 Task: Create a section Incident Response Sprint and in the section, add a milestone Capacity Management Process Improvement in the project BlazeTech
Action: Mouse moved to (214, 386)
Screenshot: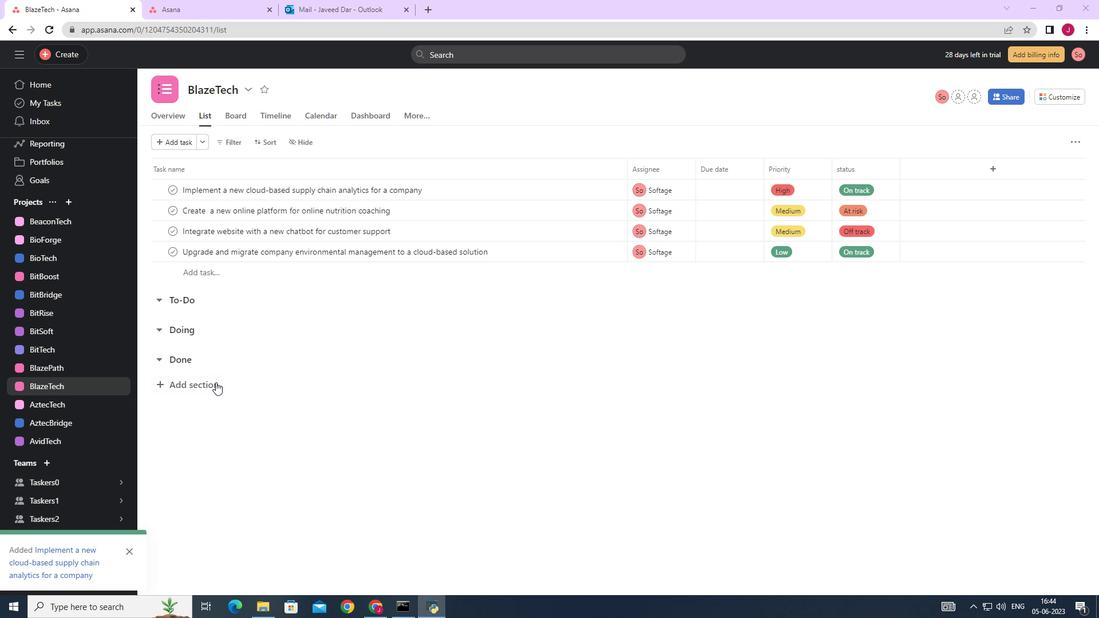 
Action: Mouse pressed left at (214, 386)
Screenshot: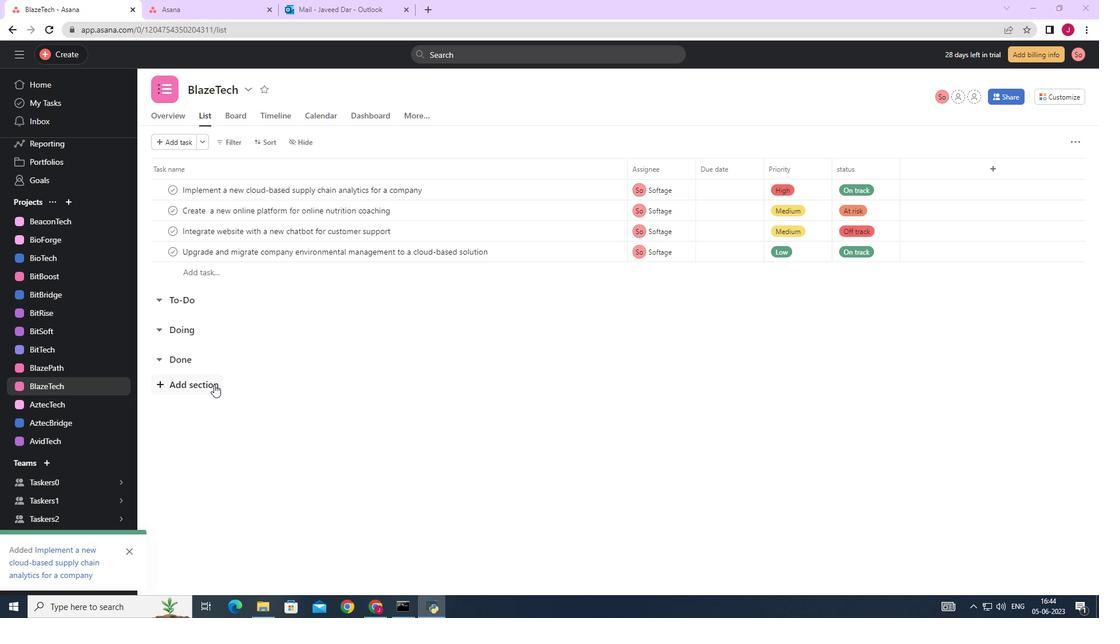 
Action: Mouse moved to (213, 386)
Screenshot: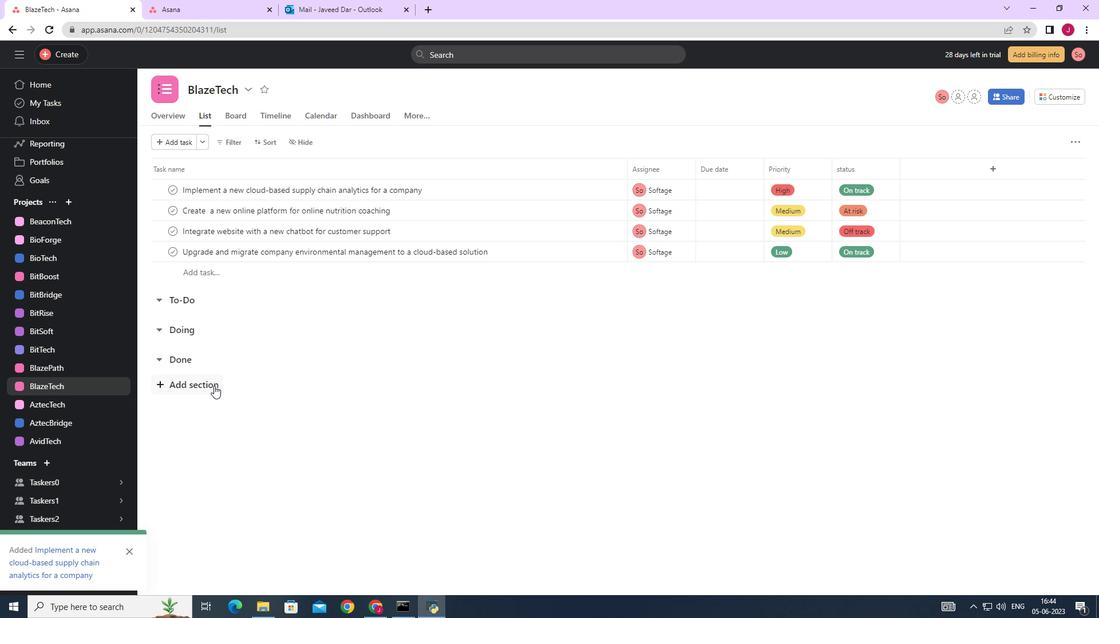 
Action: Key pressed <Key.caps_lock>I<Key.caps_lock>ncident<Key.space><Key.caps_lock>R<Key.caps_lock>esponse<Key.space><Key.caps_lock>S<Key.caps_lock>print<Key.space><Key.enter><Key.caps_lock>C<Key.caps_lock>pacity<Key.space><Key.backspace><Key.backspace><Key.backspace><Key.backspace><Key.backspace><Key.backspace><Key.backspace>apacity<Key.space><Key.caps_lock>M<Key.caps_lock>anagement<Key.space><Key.caps_lock>P<Key.caps_lock>rocess<Key.space><Key.caps_lock>I<Key.caps_lock>mprovement<Key.space>
Screenshot: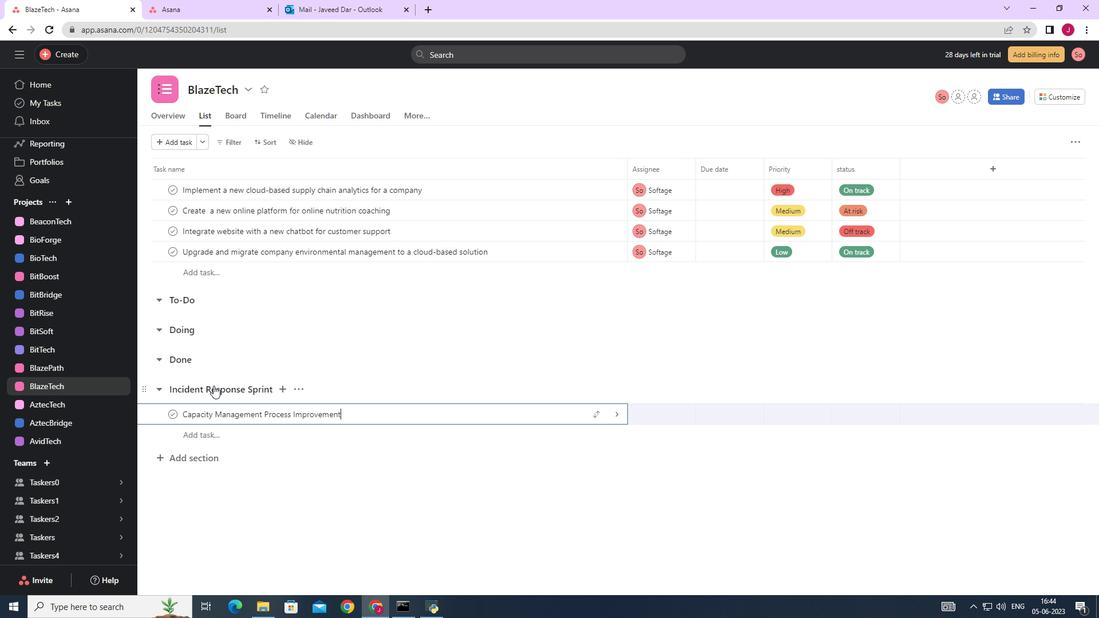 
Action: Mouse moved to (615, 414)
Screenshot: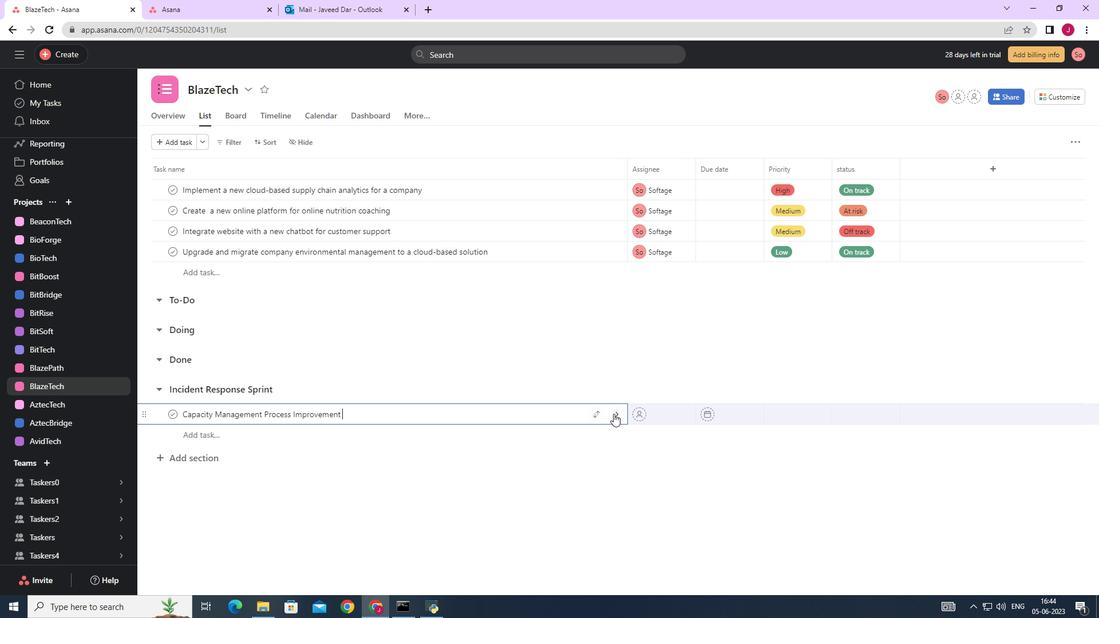 
Action: Mouse pressed left at (615, 414)
Screenshot: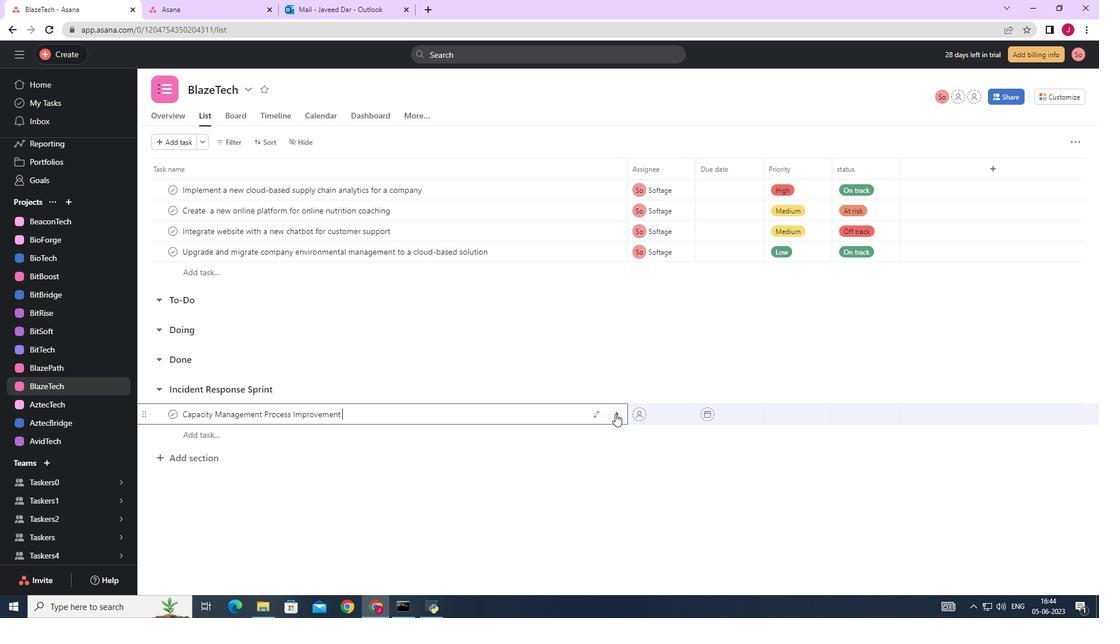 
Action: Mouse moved to (1056, 139)
Screenshot: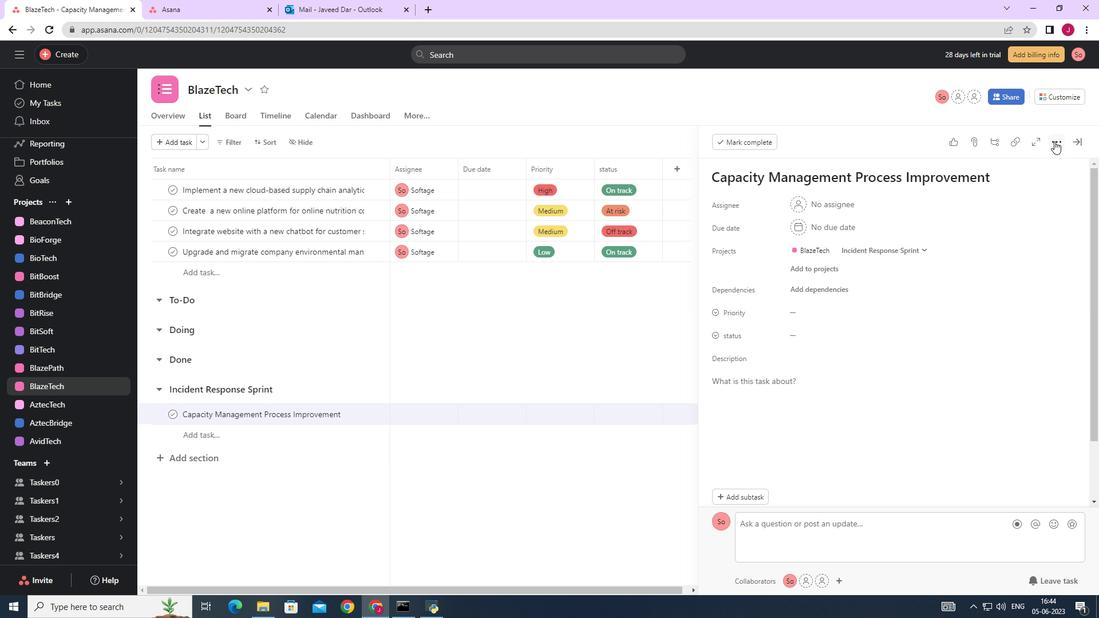 
Action: Mouse pressed left at (1056, 139)
Screenshot: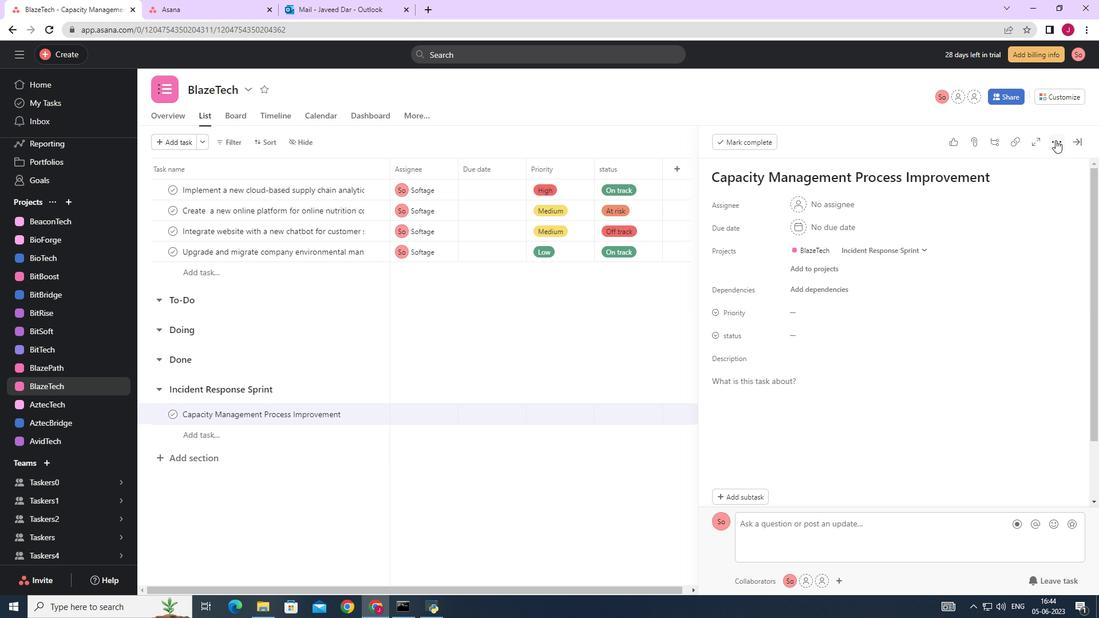 
Action: Mouse moved to (952, 185)
Screenshot: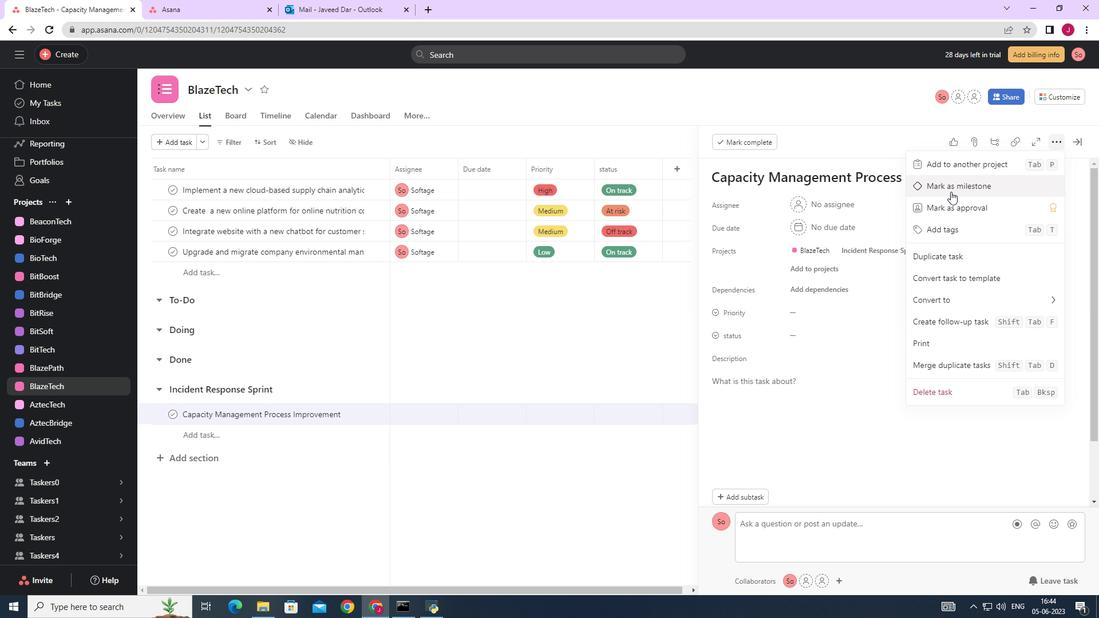 
Action: Mouse pressed left at (952, 185)
Screenshot: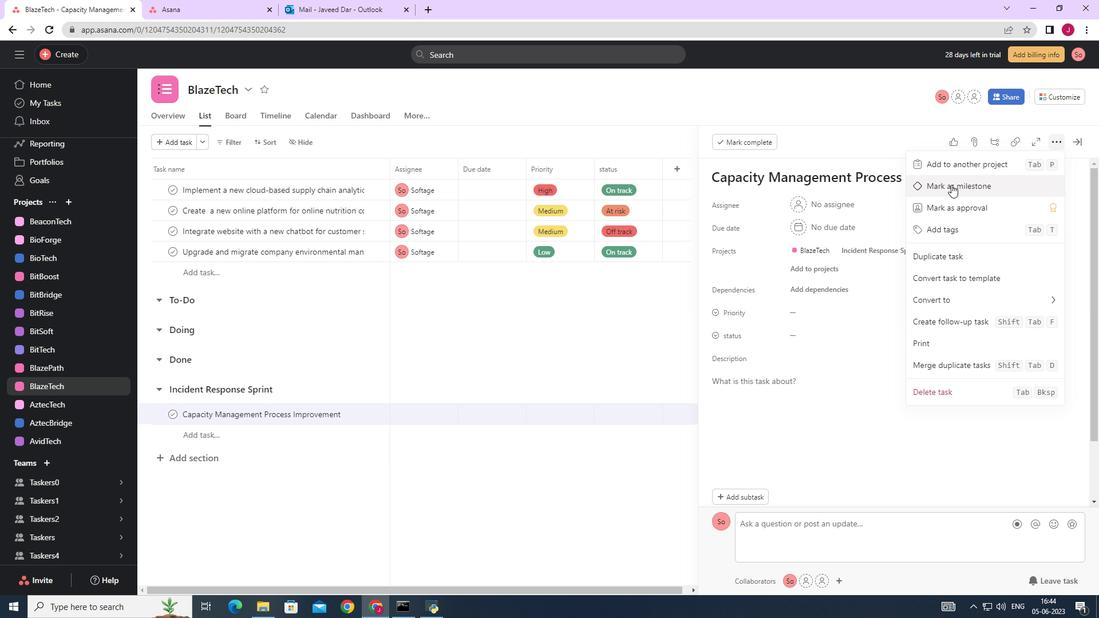 
Action: Mouse moved to (1081, 137)
Screenshot: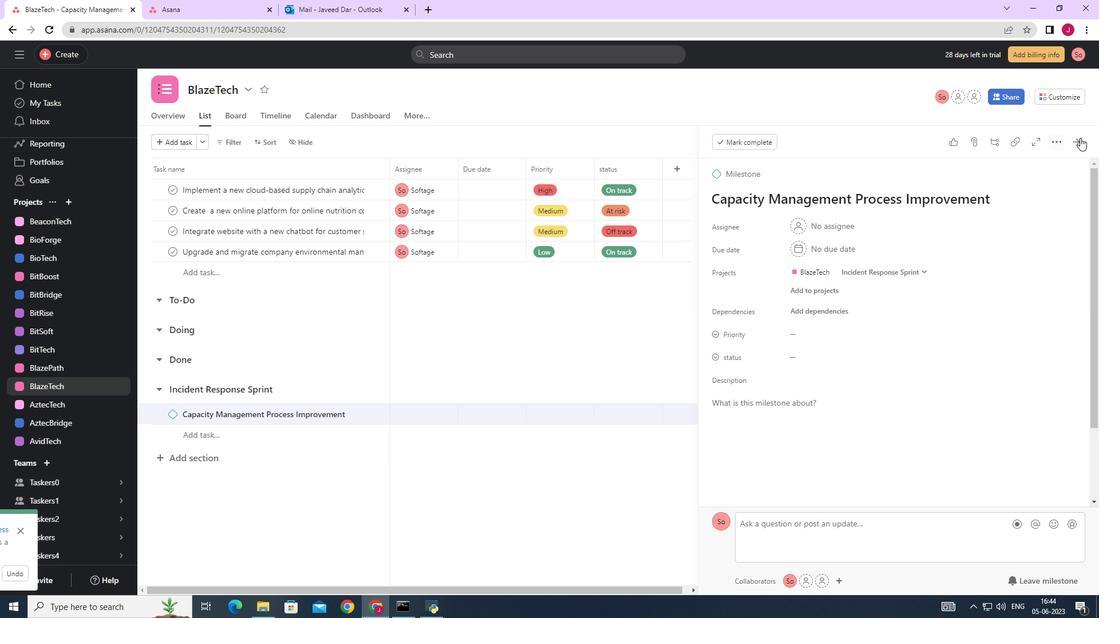 
Action: Mouse pressed left at (1081, 137)
Screenshot: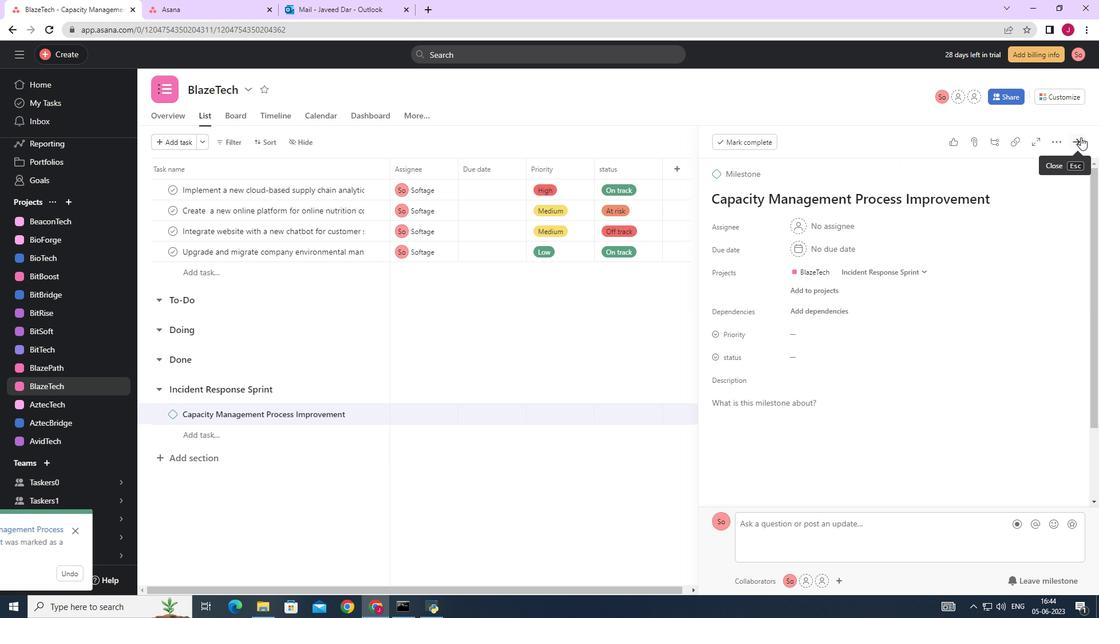 
Action: Mouse moved to (684, 369)
Screenshot: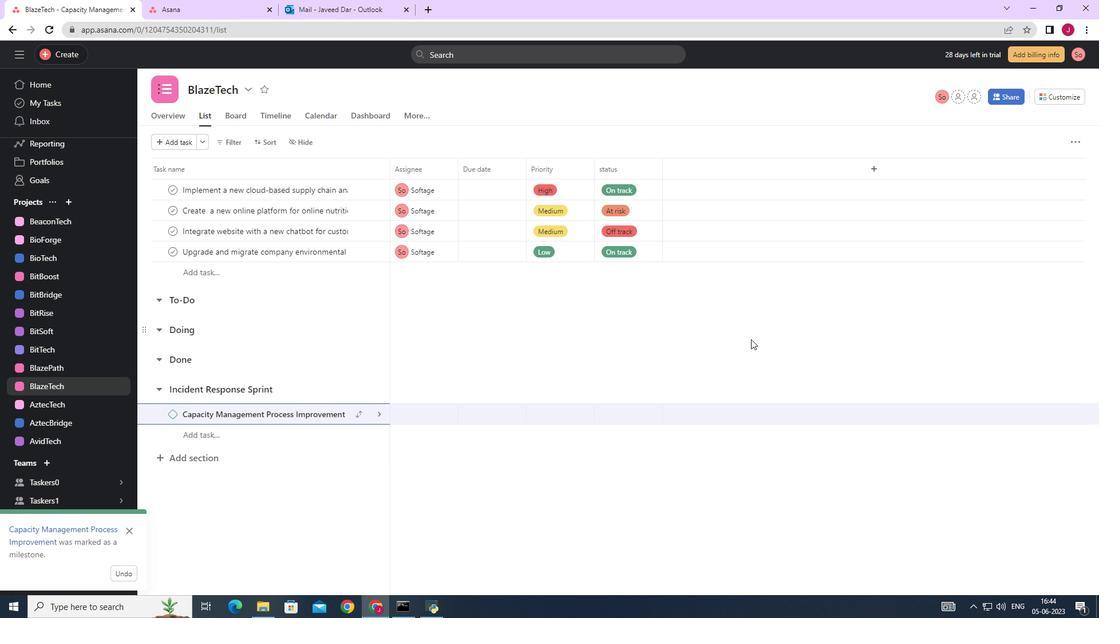 
